 Task: Apply conditional formatting to cell E15 to highlight it if the value is greater than 10.
Action: Mouse moved to (156, 71)
Screenshot: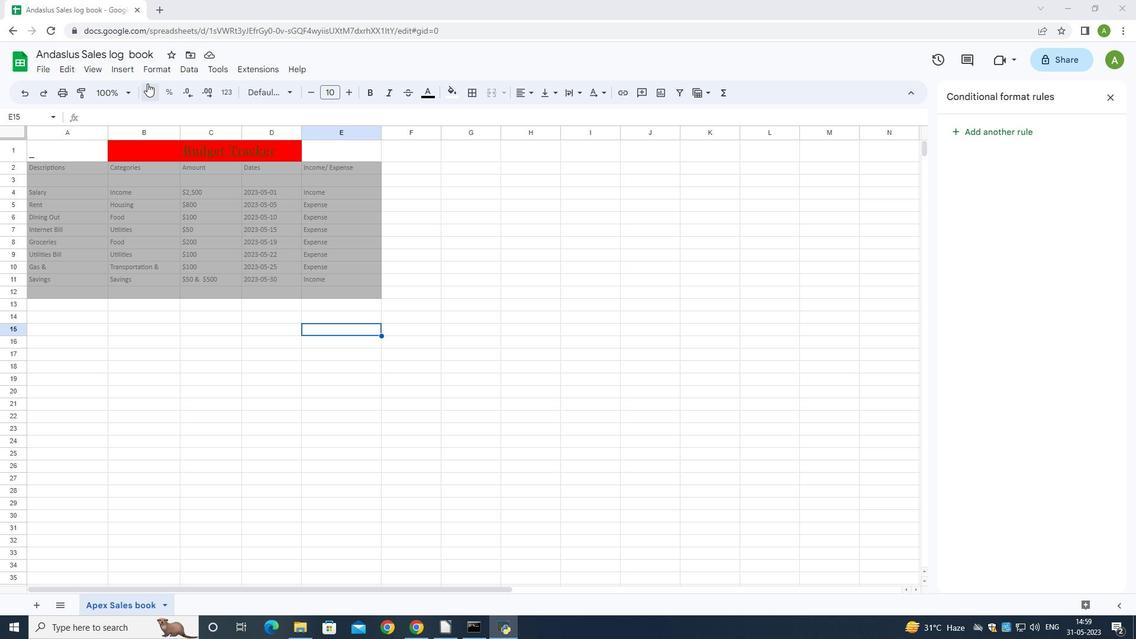 
Action: Mouse pressed left at (156, 71)
Screenshot: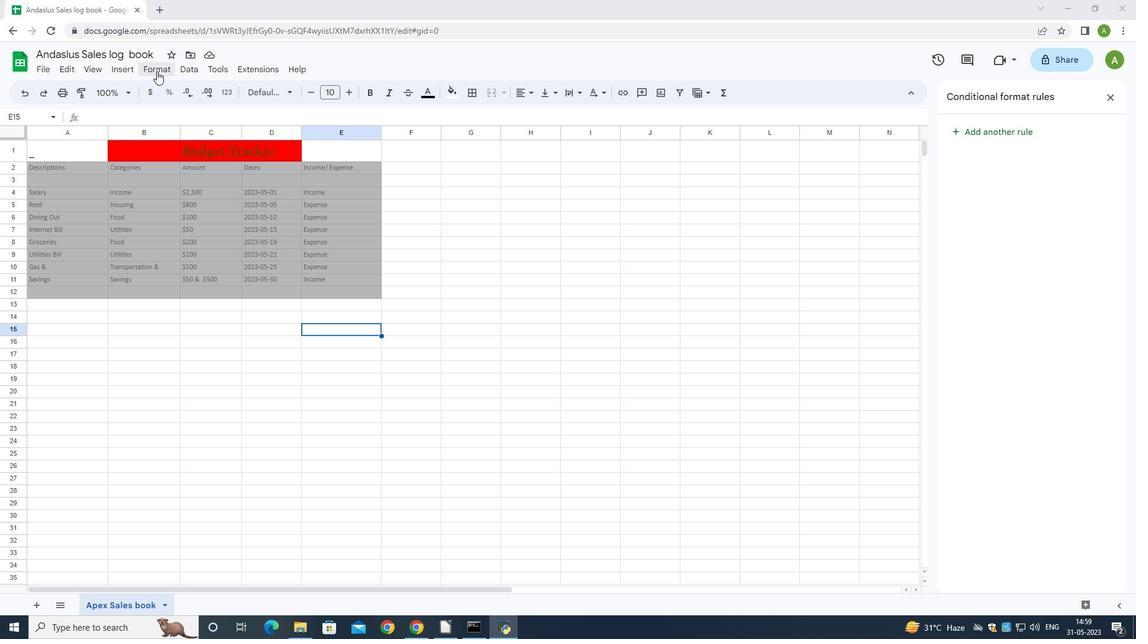 
Action: Mouse moved to (182, 270)
Screenshot: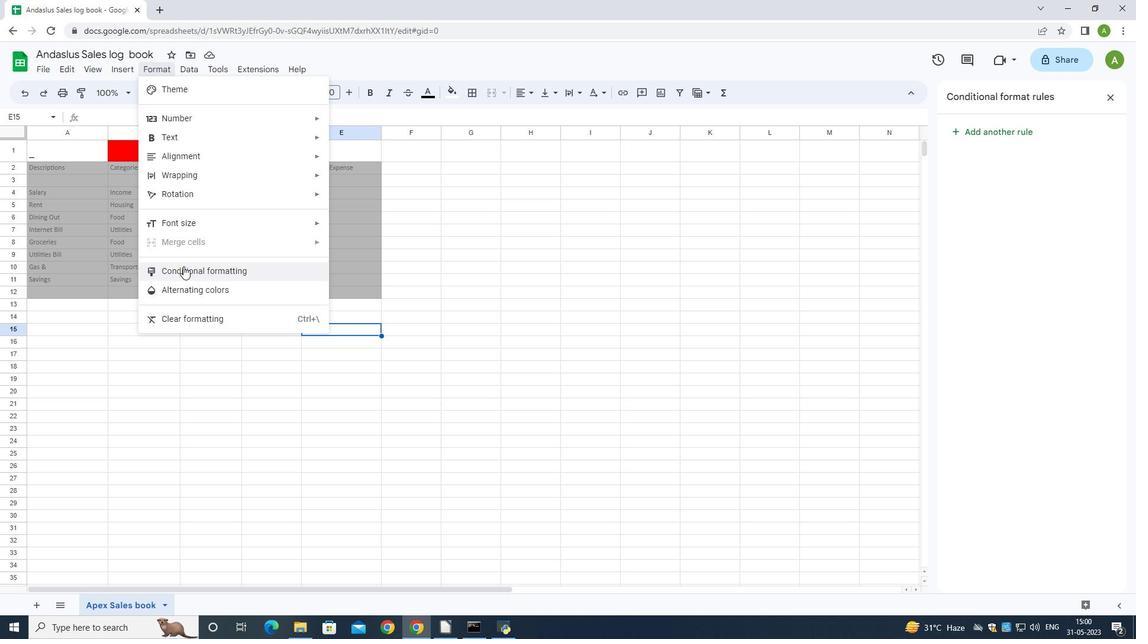 
Action: Mouse pressed left at (182, 270)
Screenshot: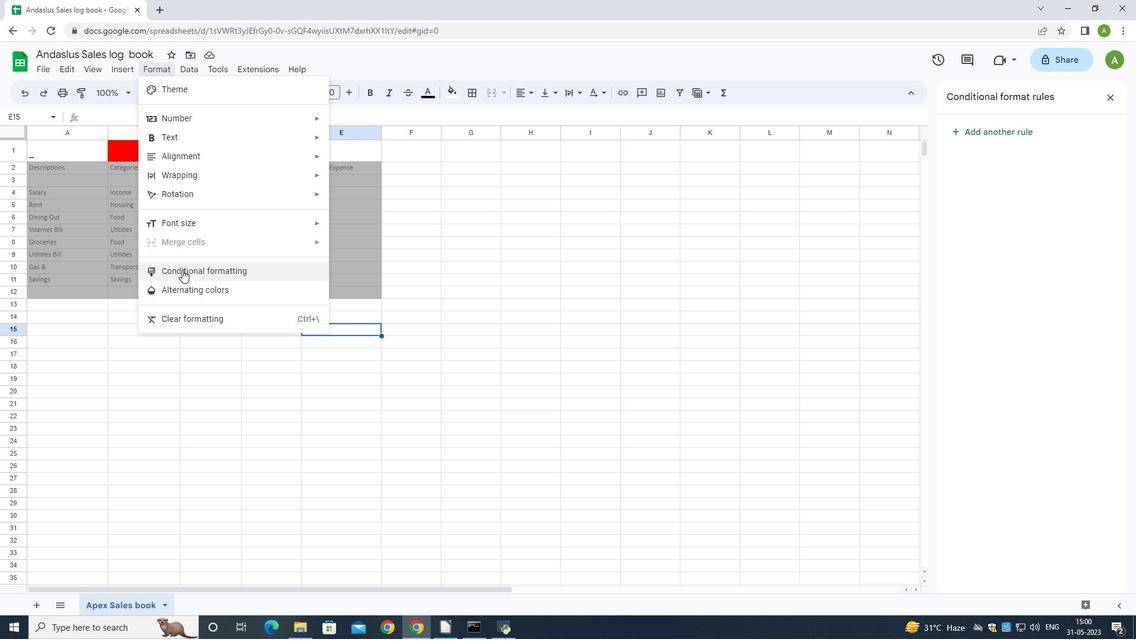 
Action: Mouse moved to (994, 249)
Screenshot: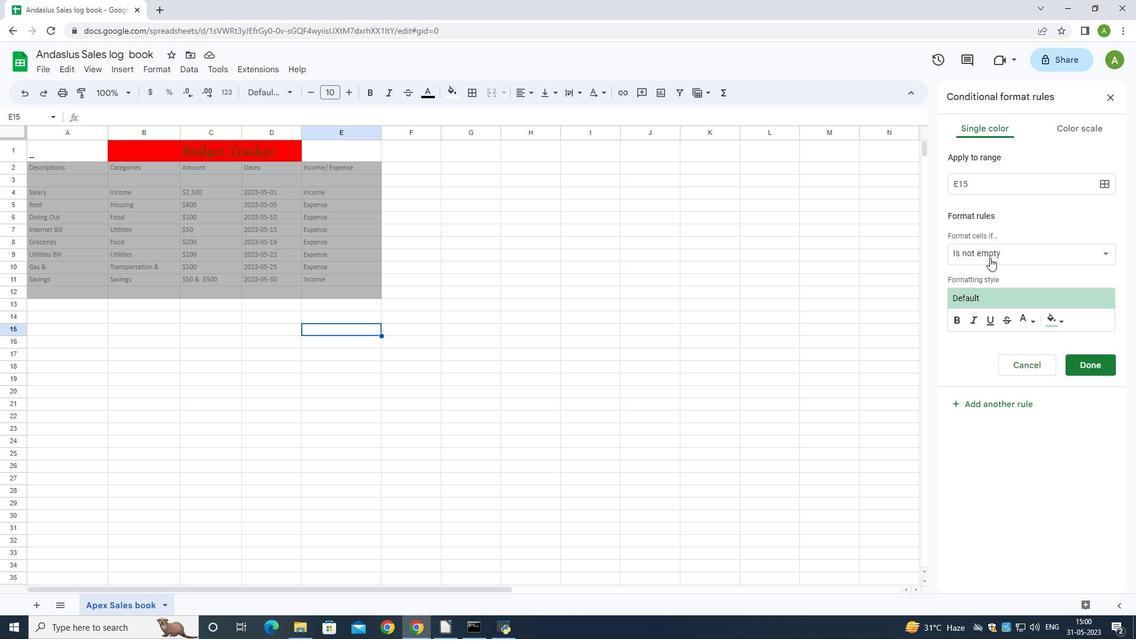 
Action: Mouse pressed left at (994, 249)
Screenshot: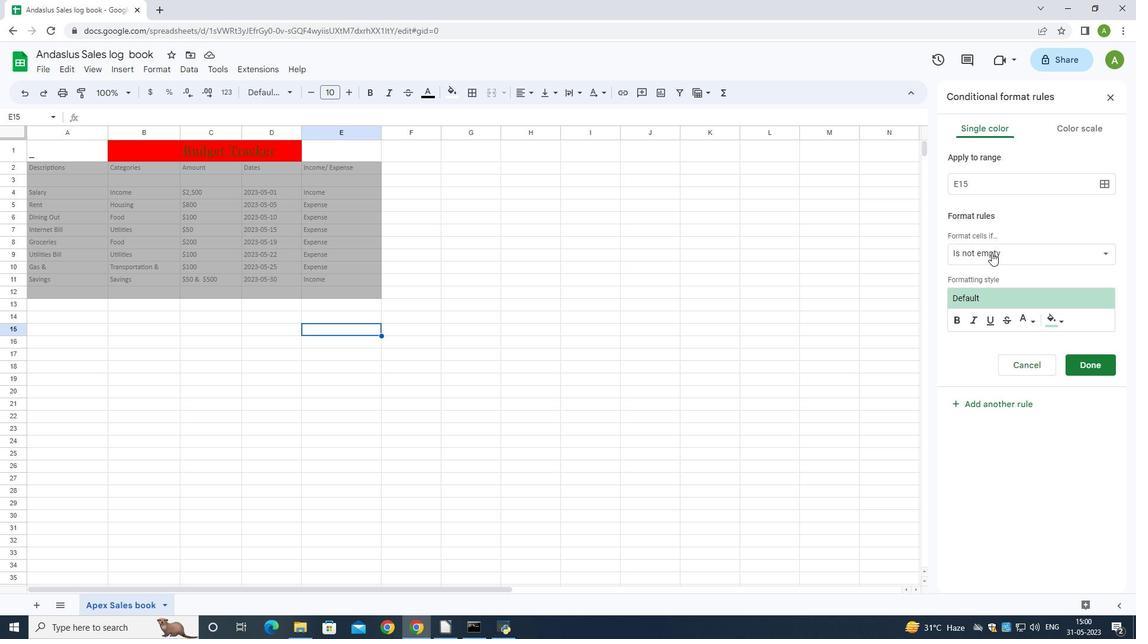 
Action: Mouse moved to (1014, 446)
Screenshot: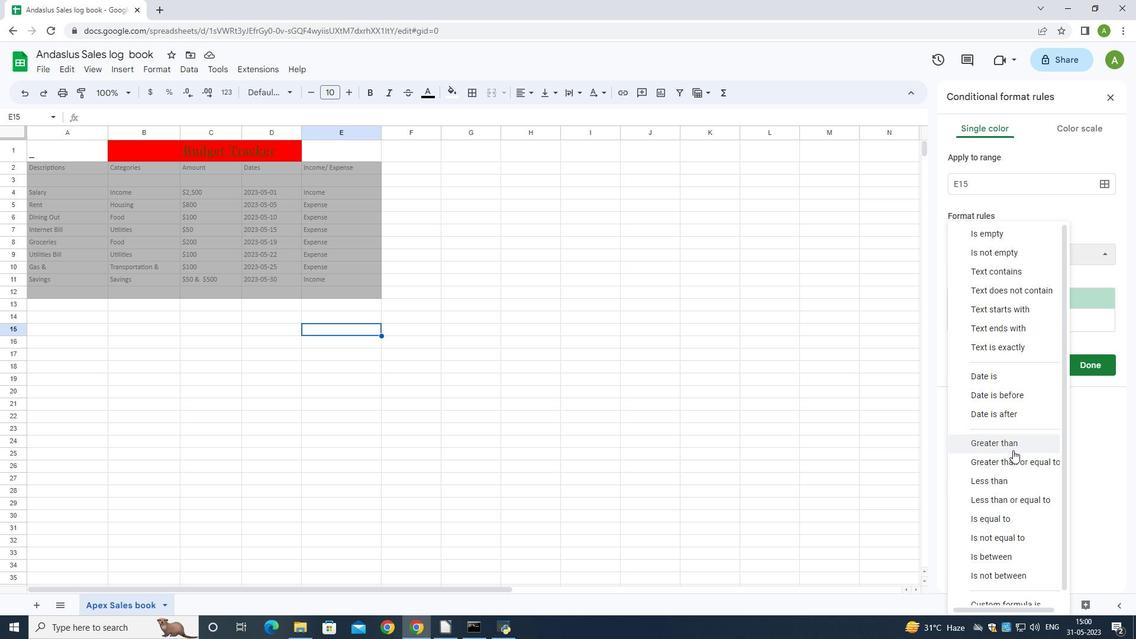 
Action: Mouse pressed left at (1014, 446)
Screenshot: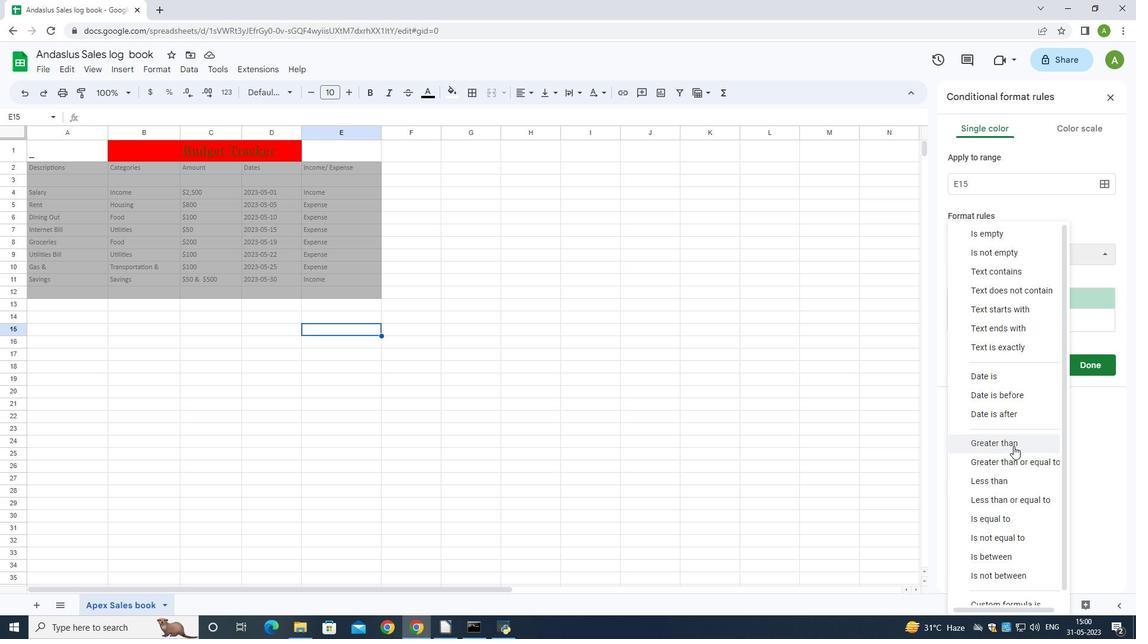 
Action: Mouse moved to (991, 283)
Screenshot: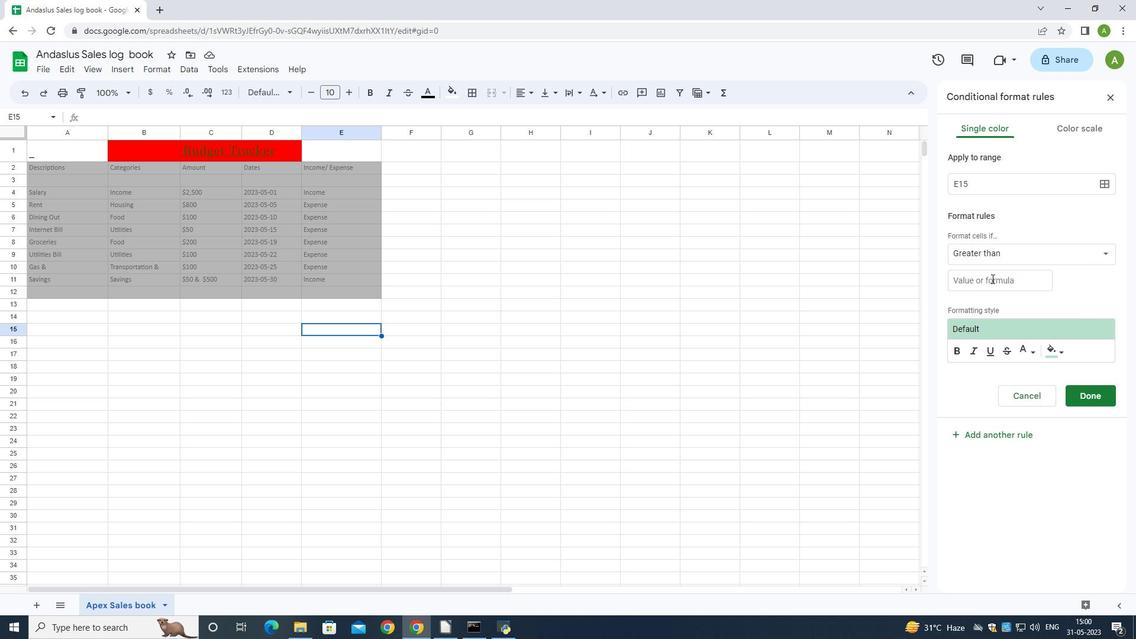 
Action: Mouse pressed left at (991, 283)
Screenshot: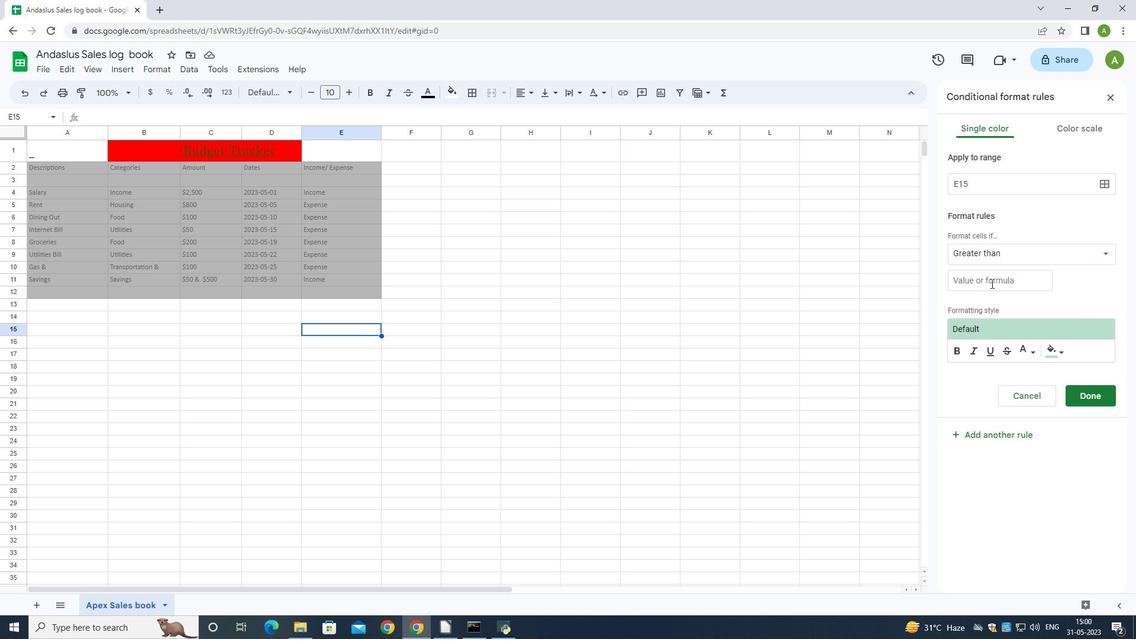 
Action: Key pressed 10
Screenshot: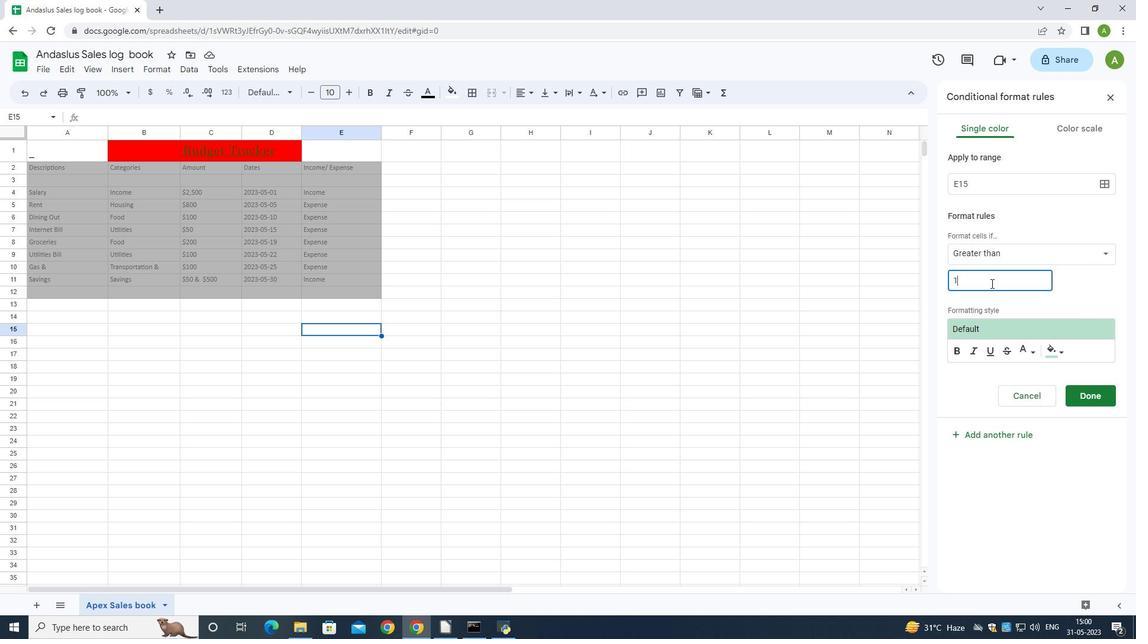 
Action: Mouse moved to (1082, 397)
Screenshot: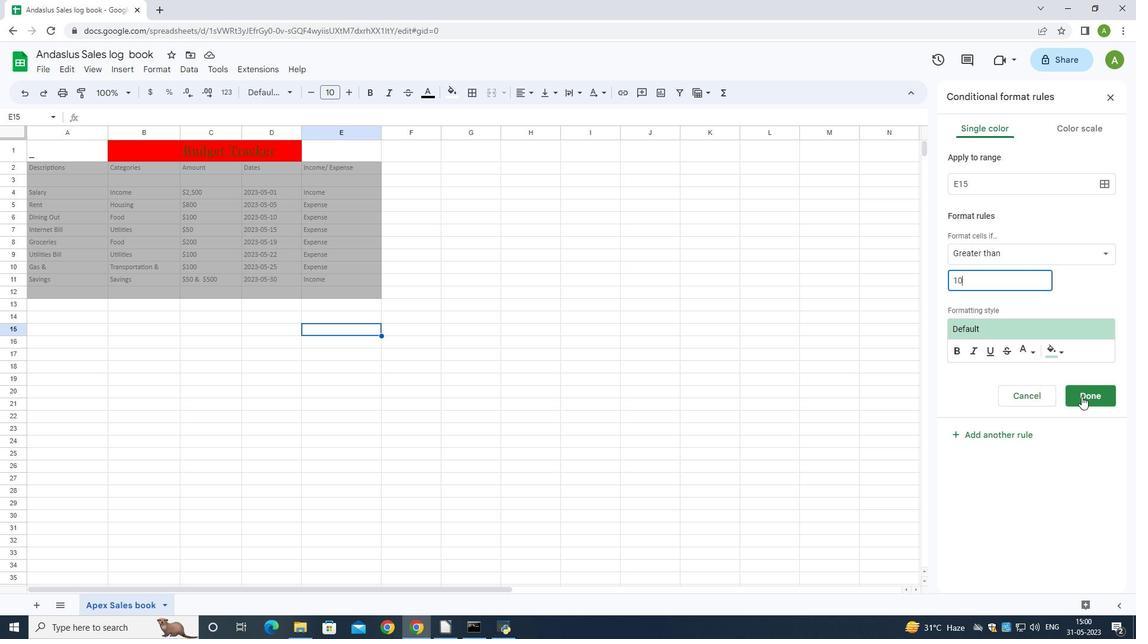 
Action: Mouse pressed left at (1082, 397)
Screenshot: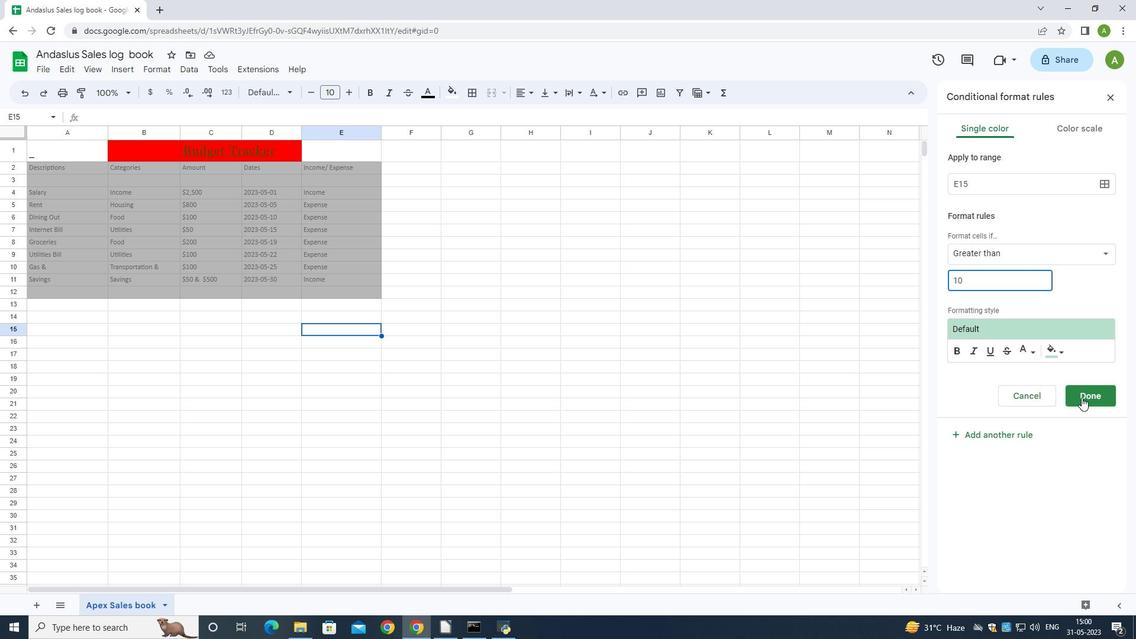 
Action: Mouse moved to (995, 128)
Screenshot: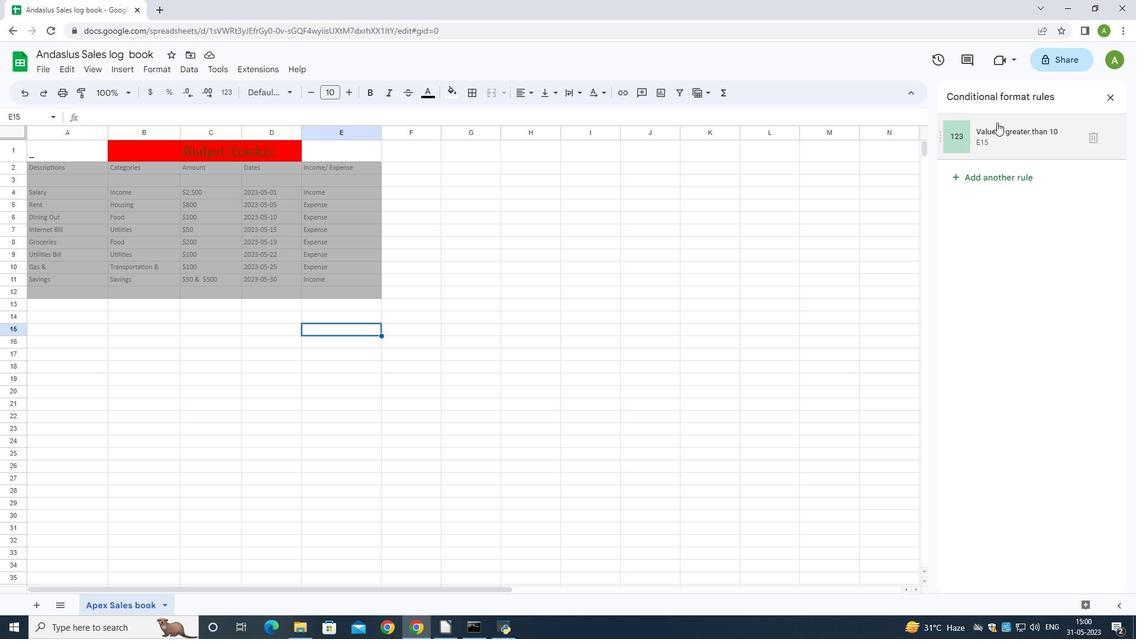 
Action: Mouse pressed left at (995, 128)
Screenshot: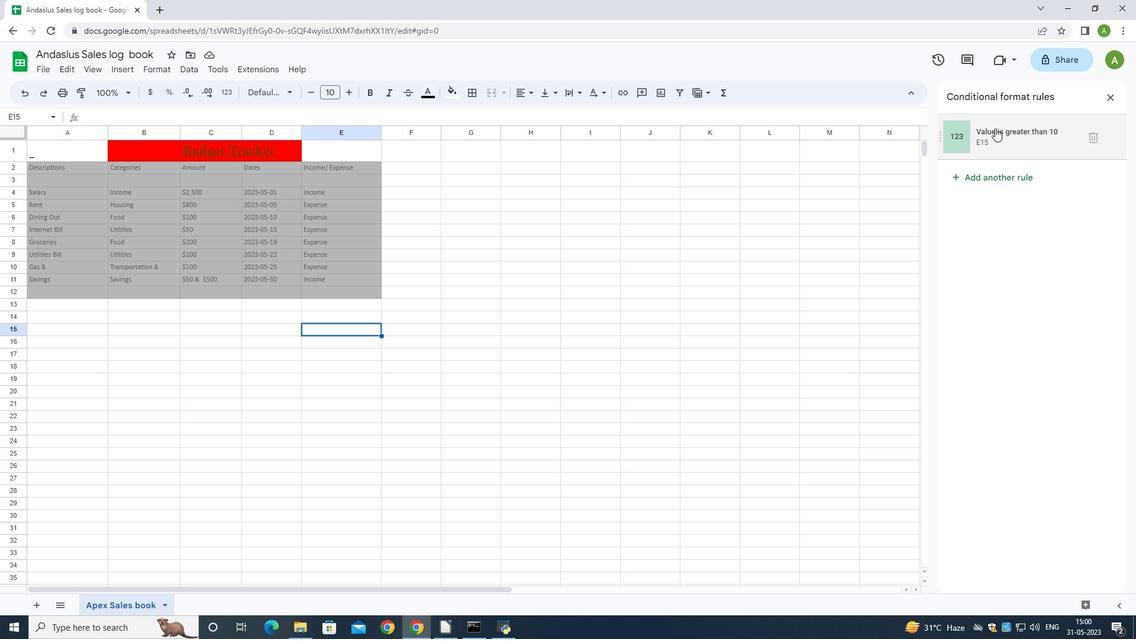 
Action: Mouse moved to (1062, 346)
Screenshot: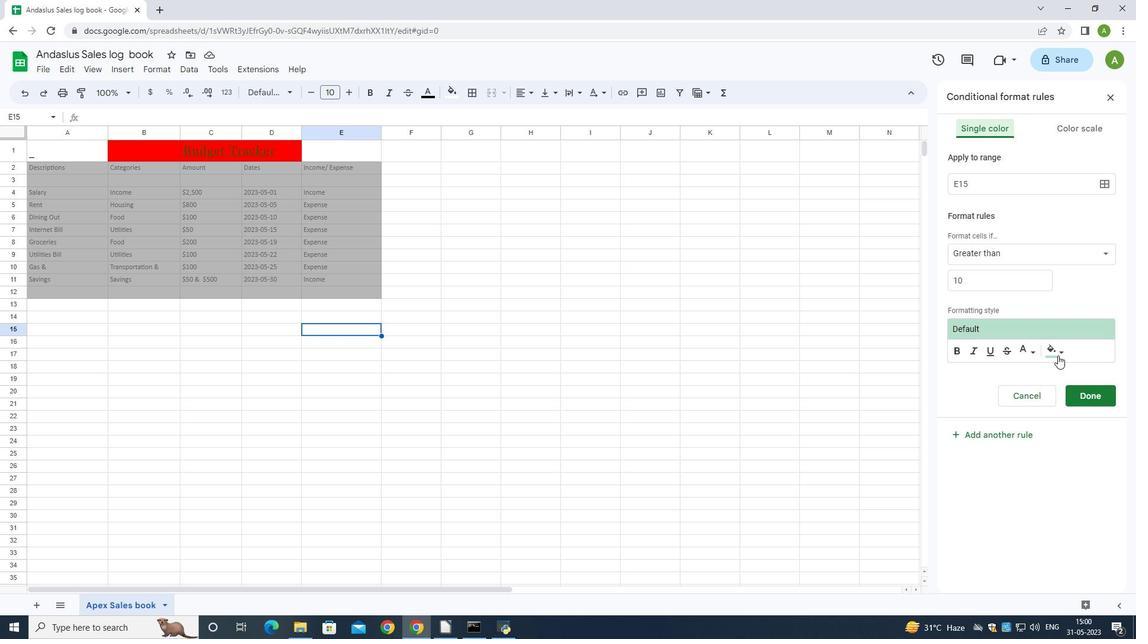 
Action: Mouse pressed left at (1062, 346)
Screenshot: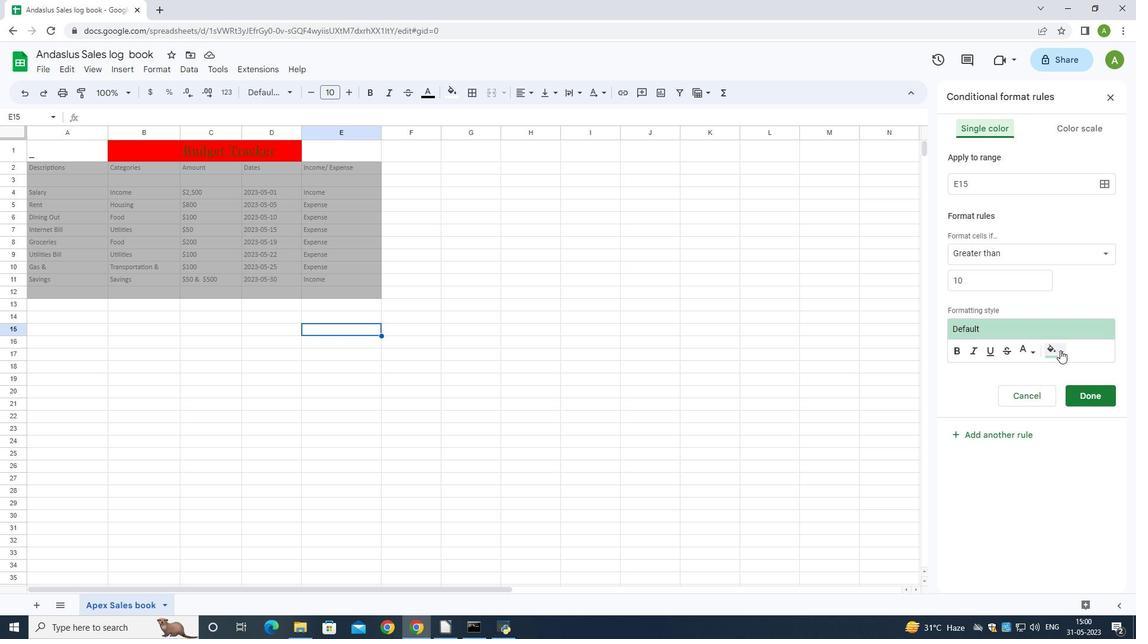 
Action: Mouse moved to (949, 390)
Screenshot: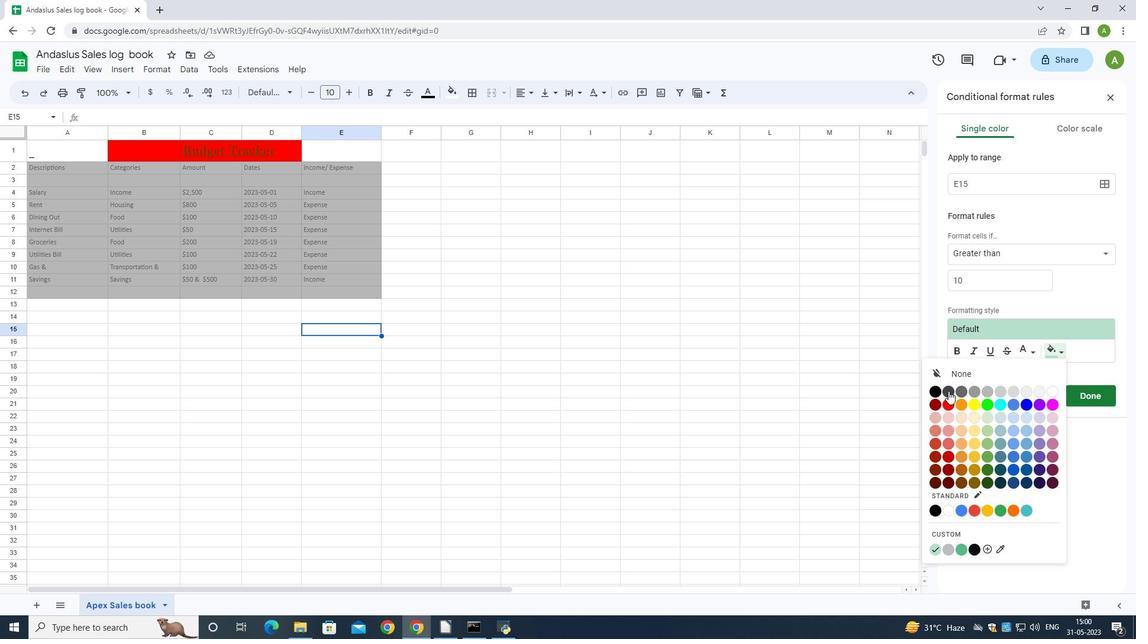 
Action: Mouse pressed left at (949, 390)
Screenshot: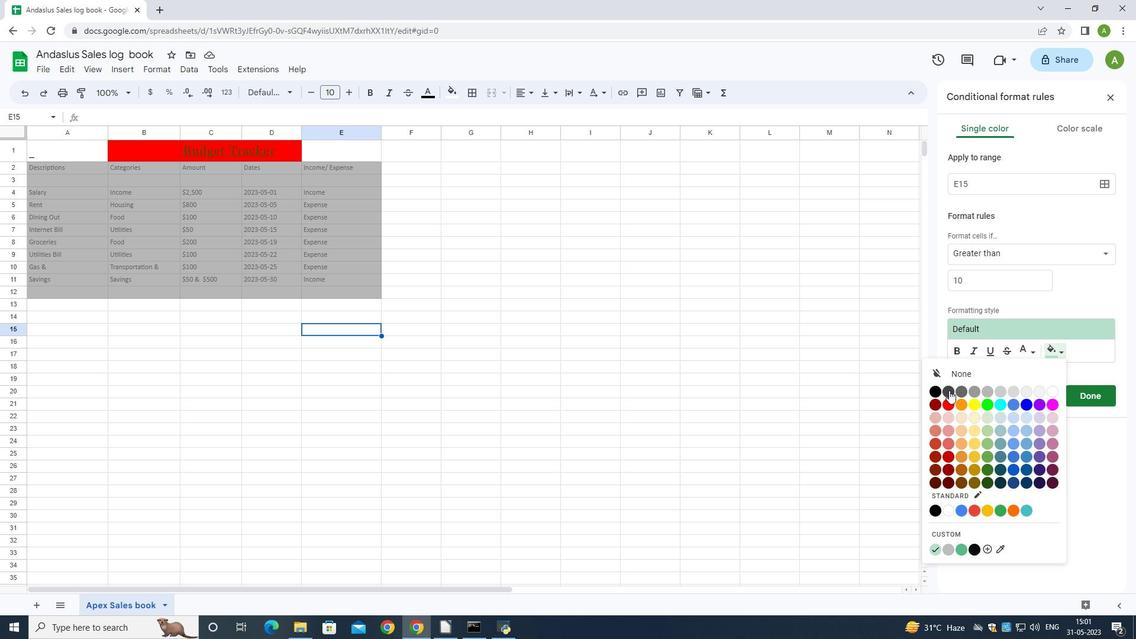 
Action: Mouse moved to (1094, 392)
Screenshot: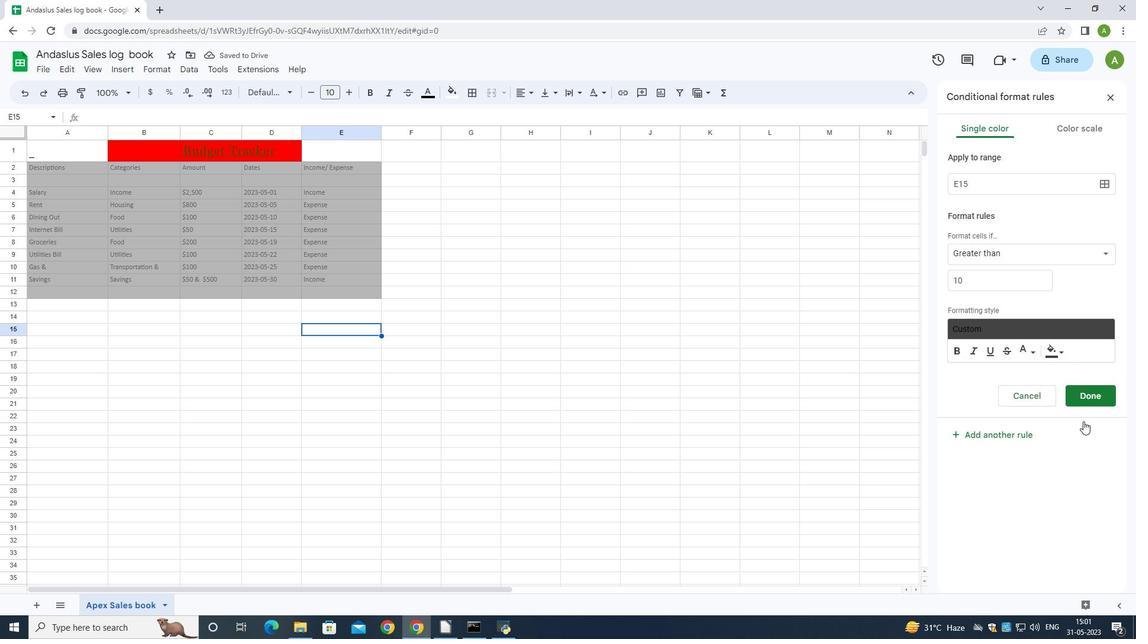 
Action: Mouse pressed left at (1094, 392)
Screenshot: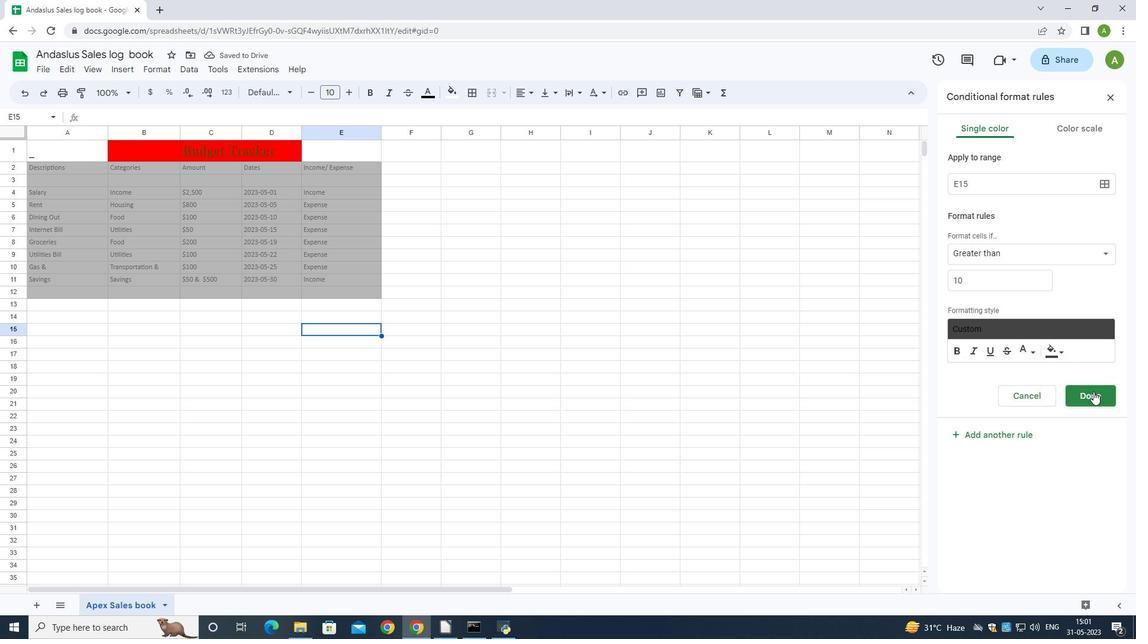 
Action: Mouse moved to (627, 5)
Screenshot: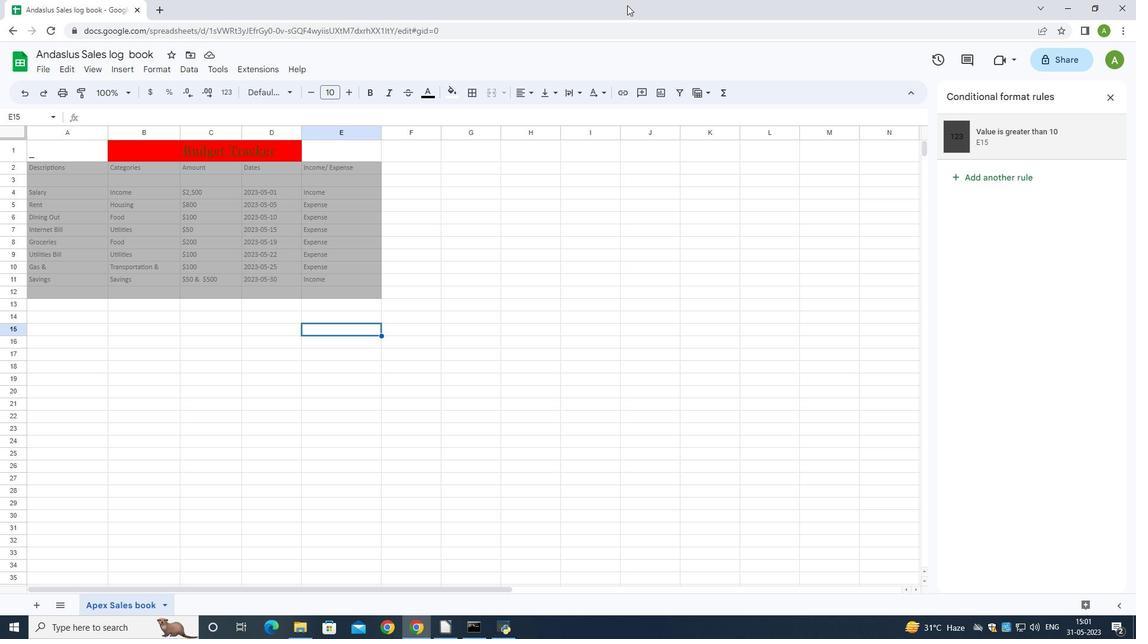 
Action: Key pressed <Key.space>ctrl+S
Screenshot: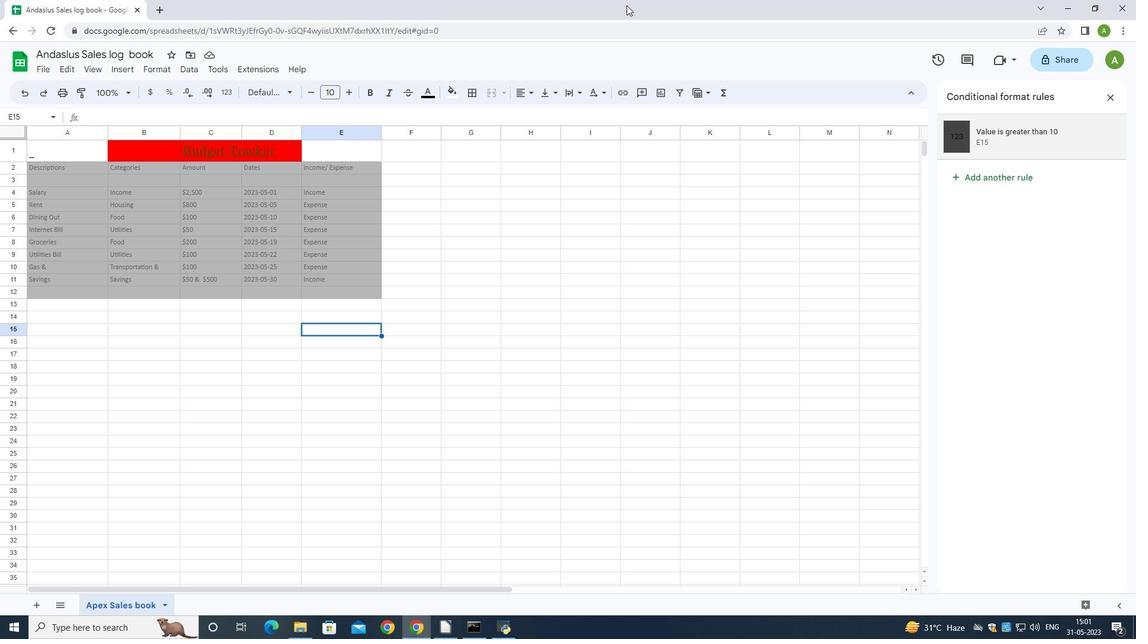 
